 Task: Align the text to left.
Action: Mouse moved to (426, 307)
Screenshot: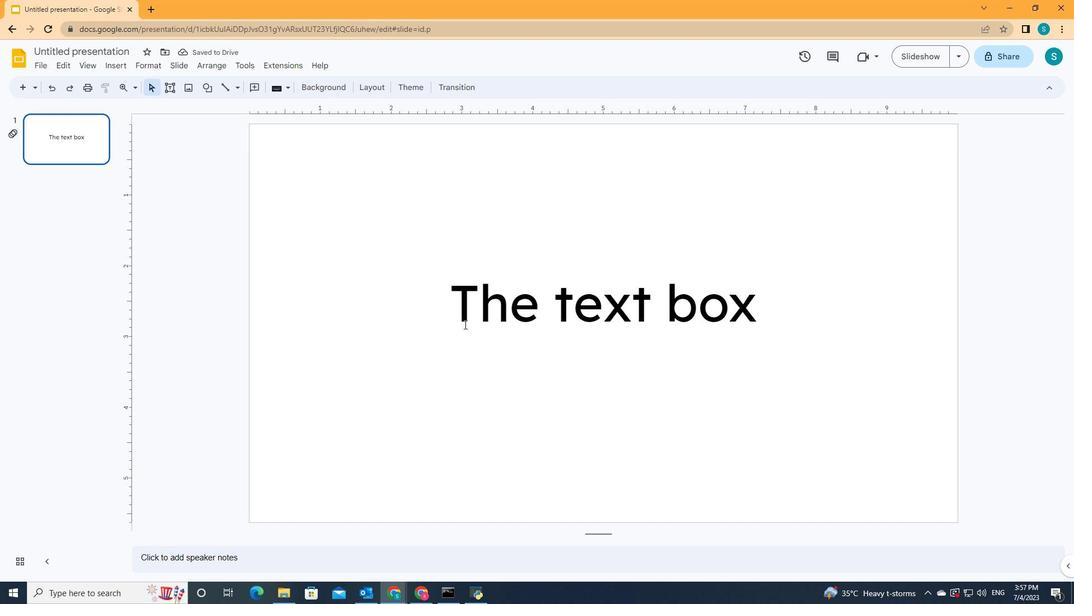 
Action: Mouse pressed left at (426, 307)
Screenshot: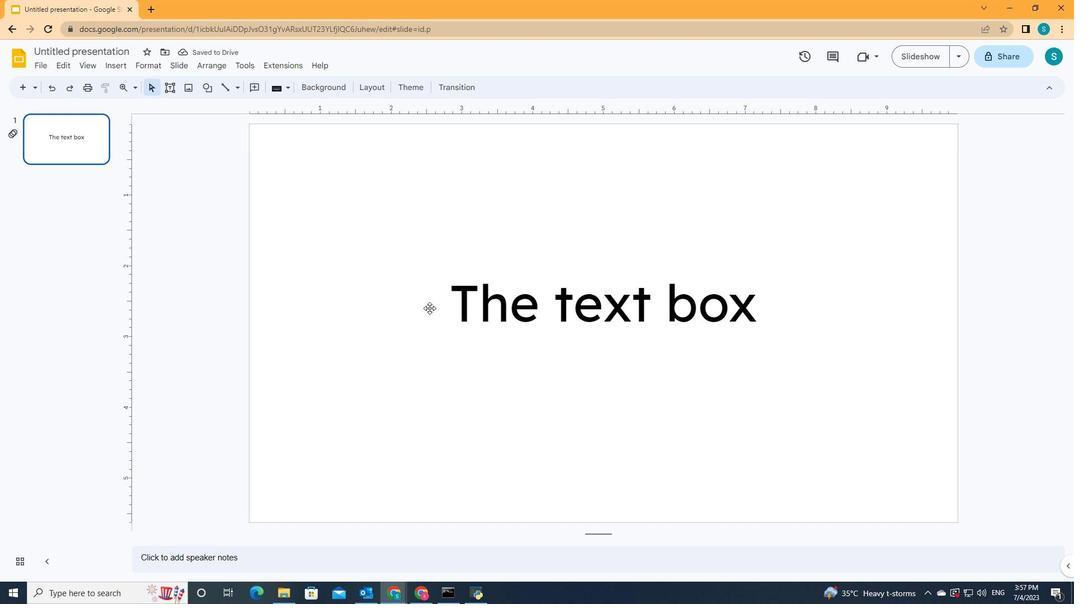 
Action: Mouse moved to (592, 87)
Screenshot: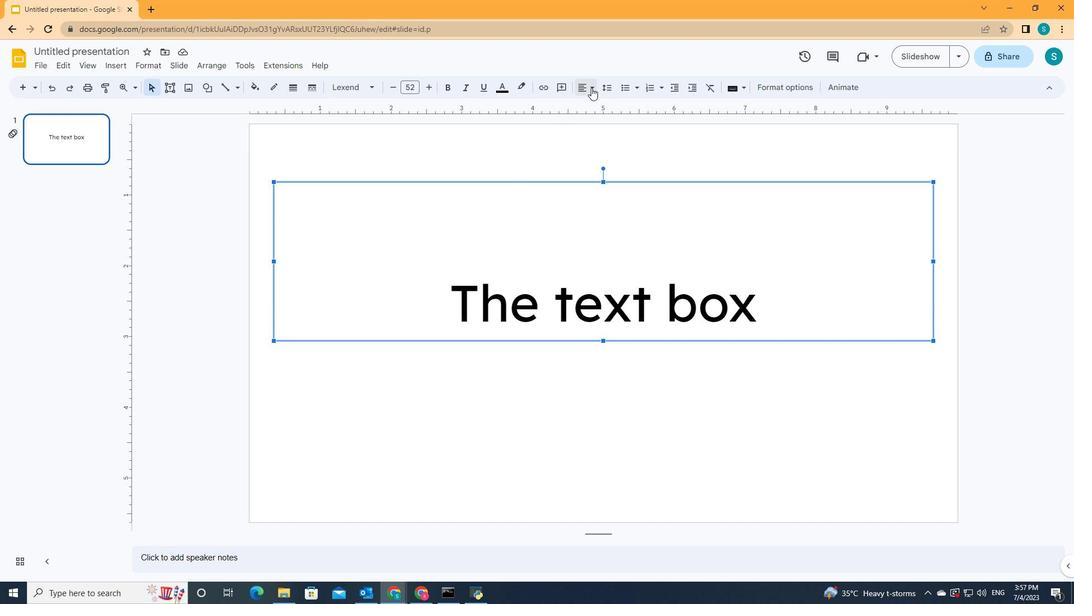 
Action: Mouse pressed left at (592, 87)
Screenshot: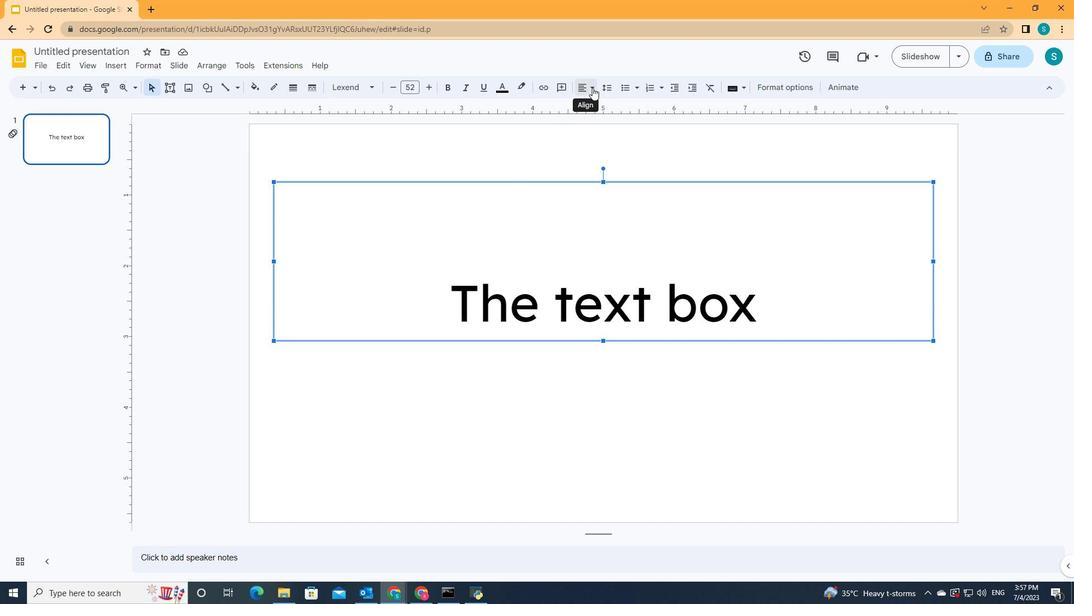 
Action: Mouse moved to (587, 107)
Screenshot: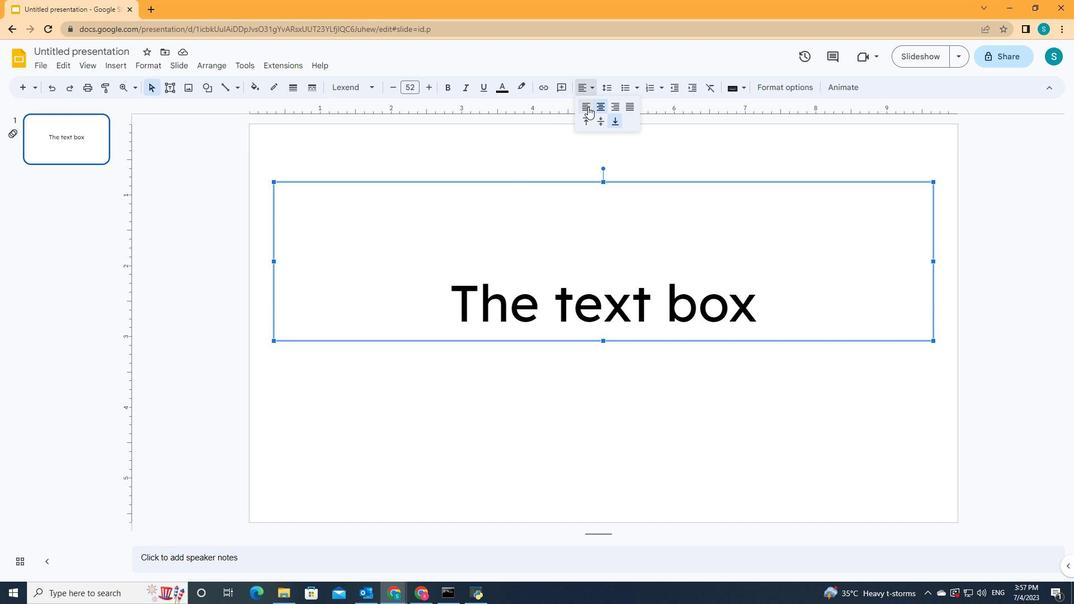 
Action: Mouse pressed left at (587, 107)
Screenshot: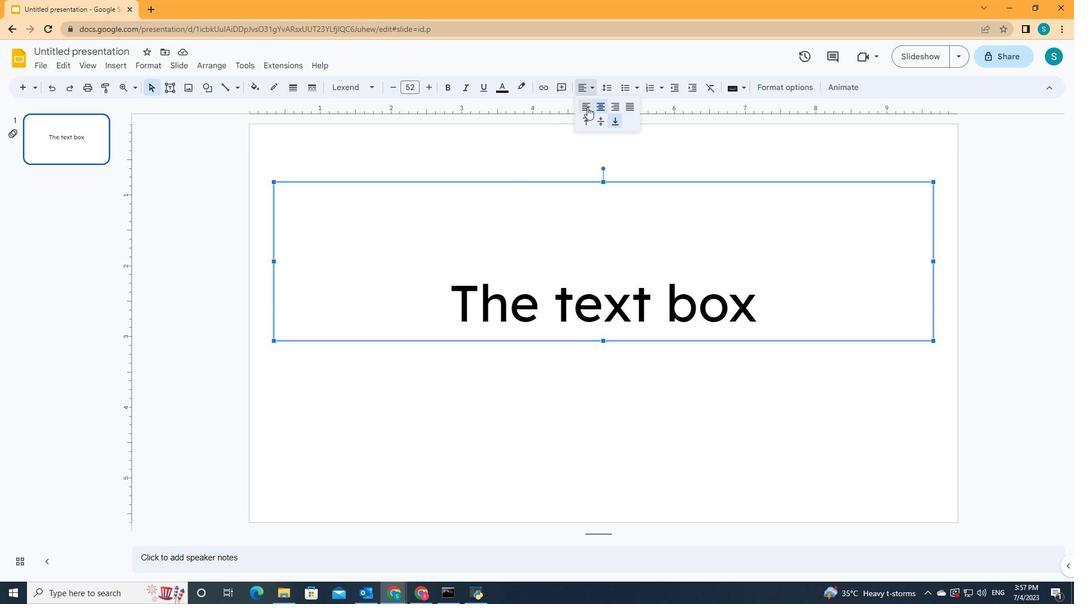 
